 Task: Use the formula "AMORLINC" in spreadsheet "Project portfolio".
Action: Mouse moved to (126, 110)
Screenshot: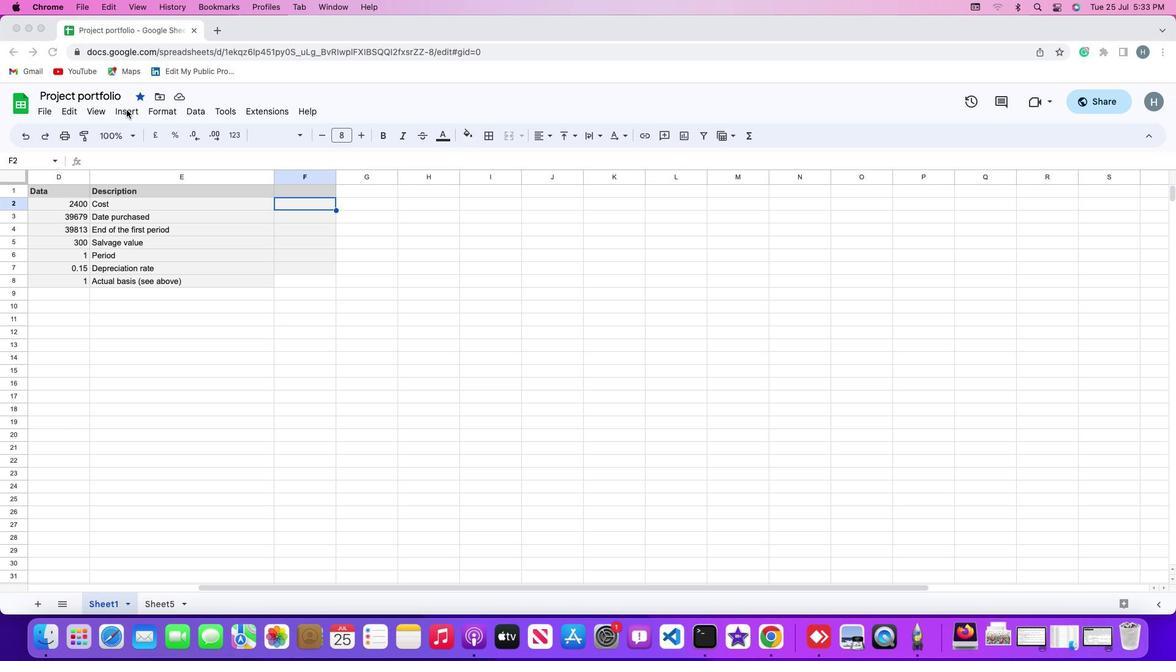 
Action: Mouse pressed left at (126, 110)
Screenshot: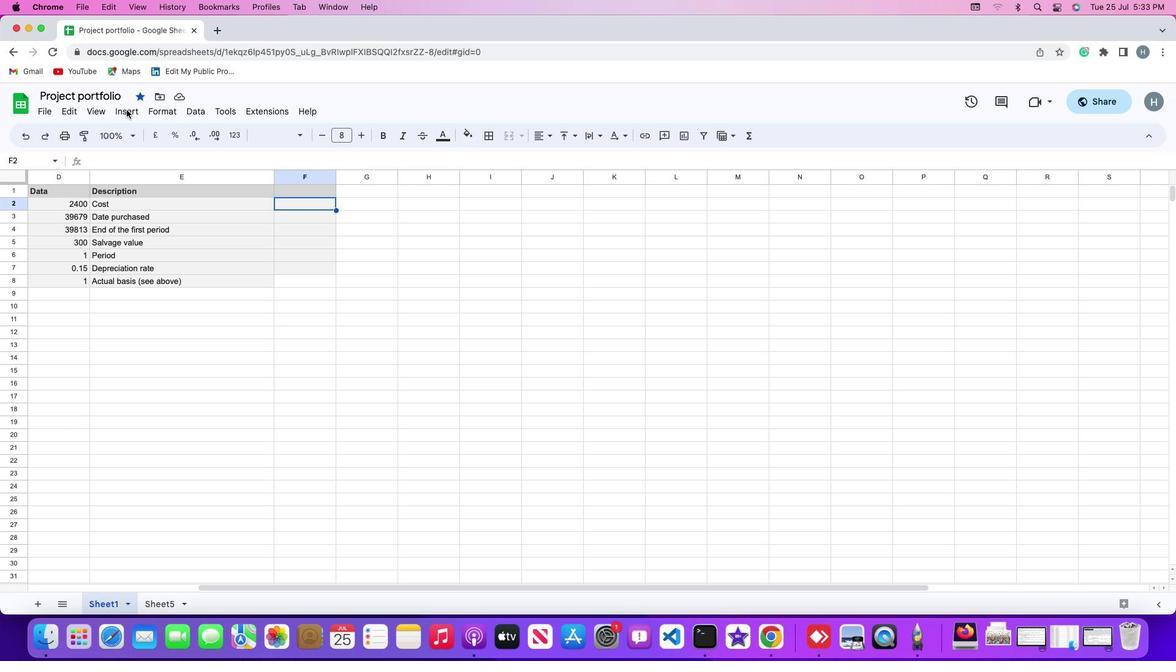 
Action: Mouse moved to (129, 109)
Screenshot: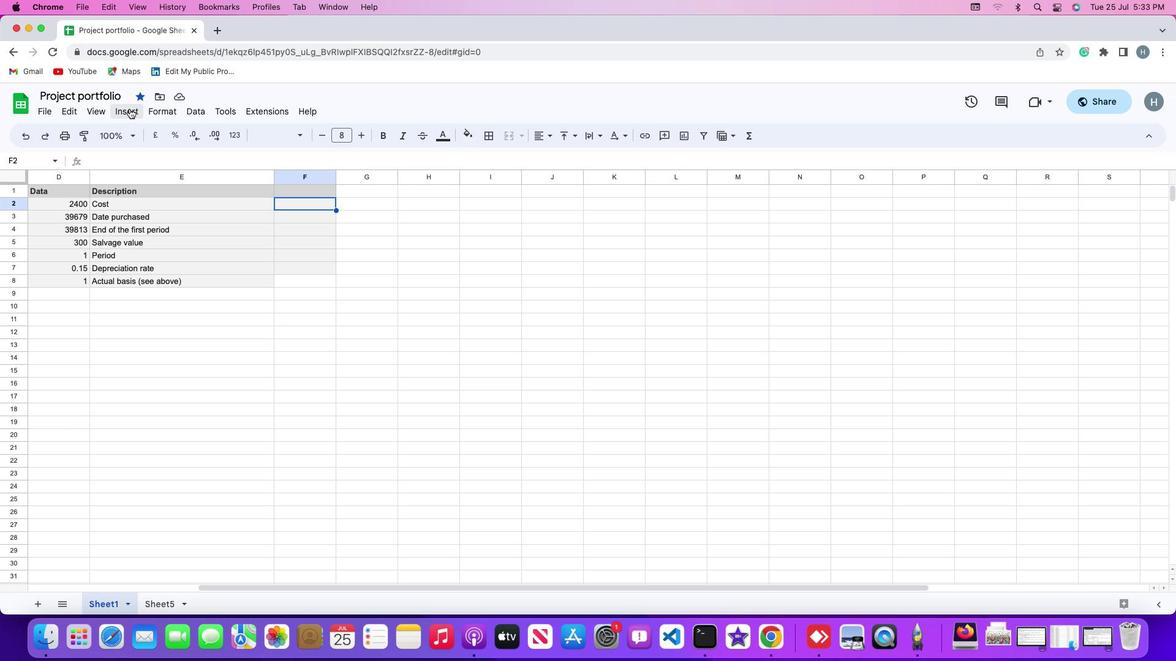 
Action: Mouse pressed left at (129, 109)
Screenshot: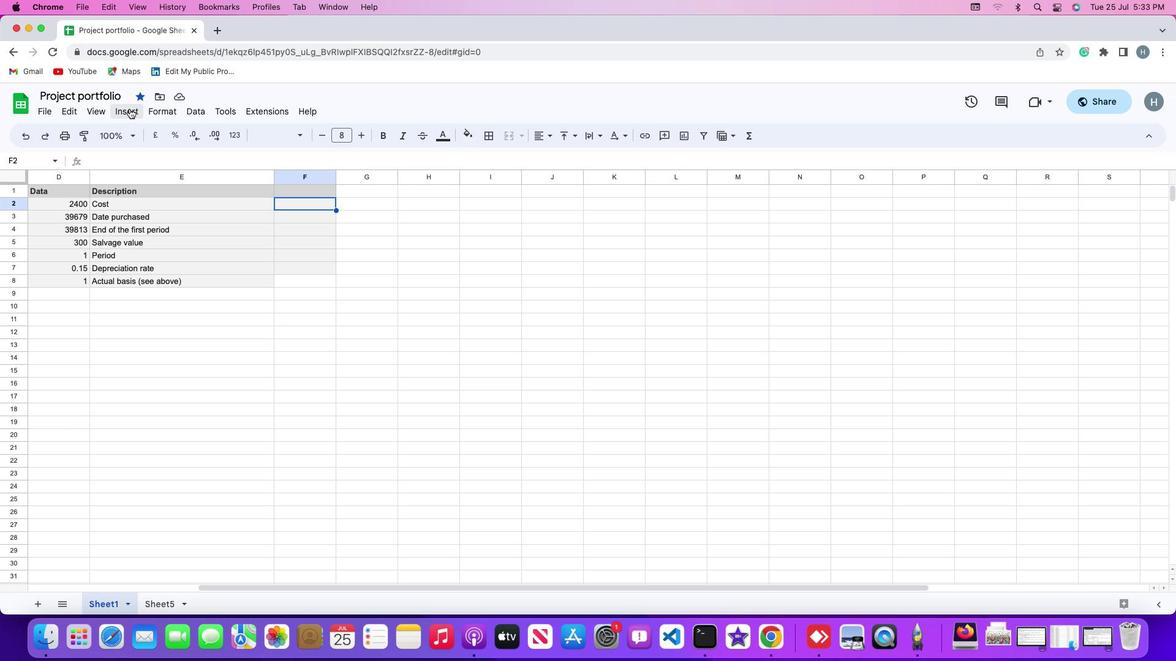 
Action: Mouse moved to (489, 245)
Screenshot: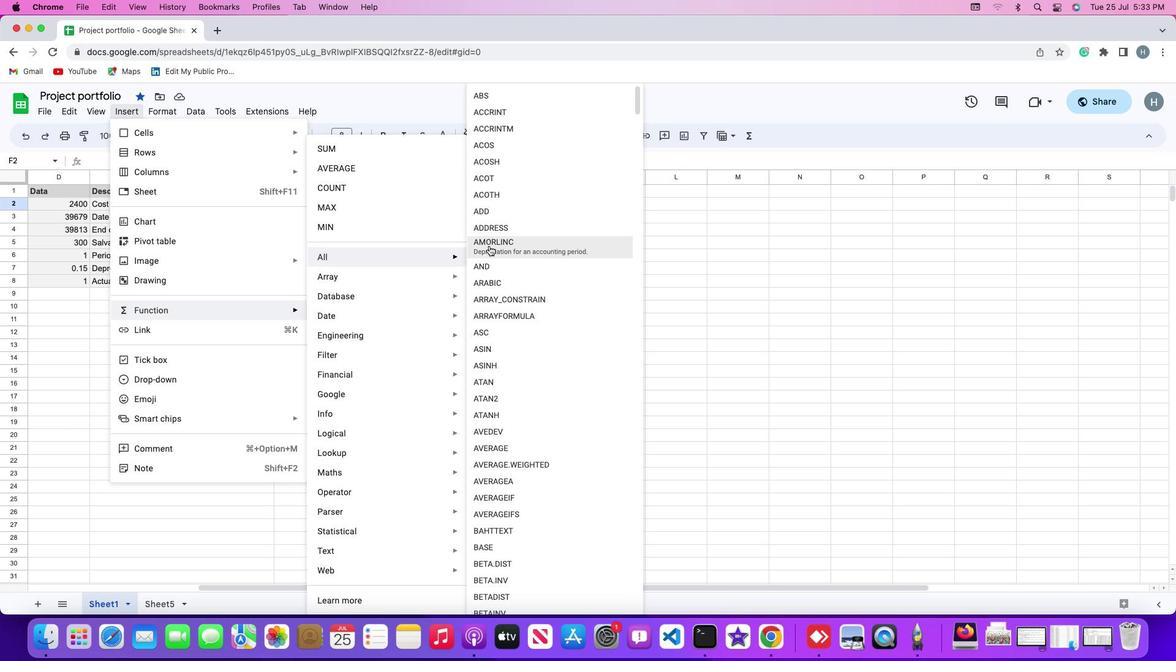 
Action: Mouse pressed left at (489, 245)
Screenshot: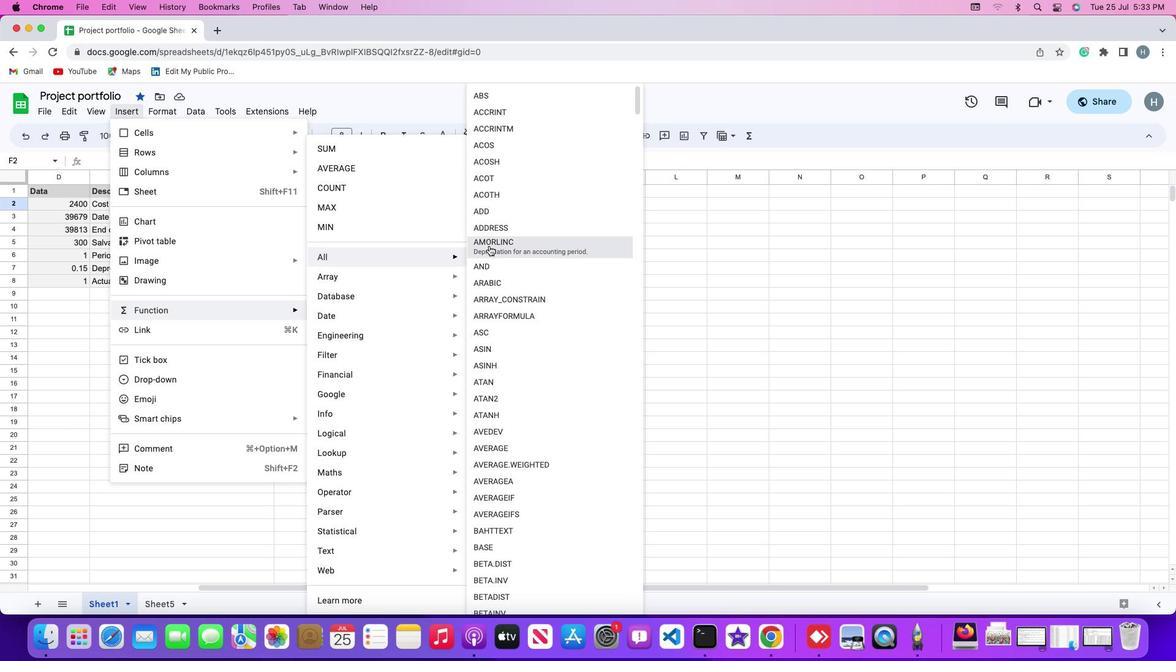 
Action: Mouse moved to (75, 204)
Screenshot: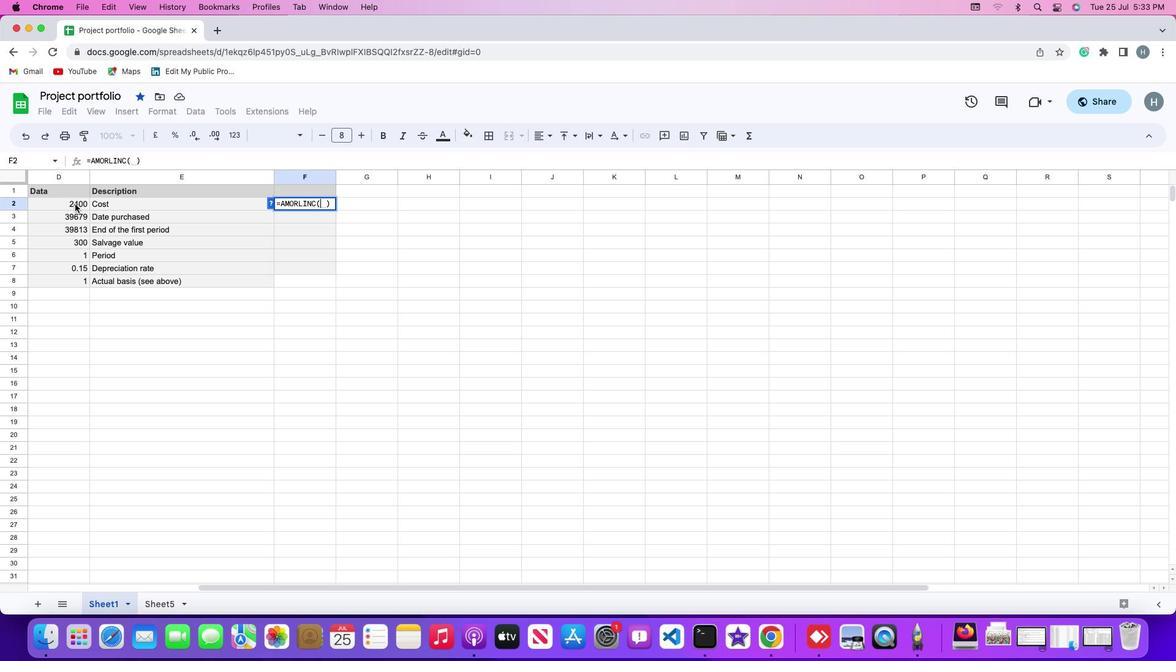 
Action: Mouse pressed left at (75, 204)
Screenshot: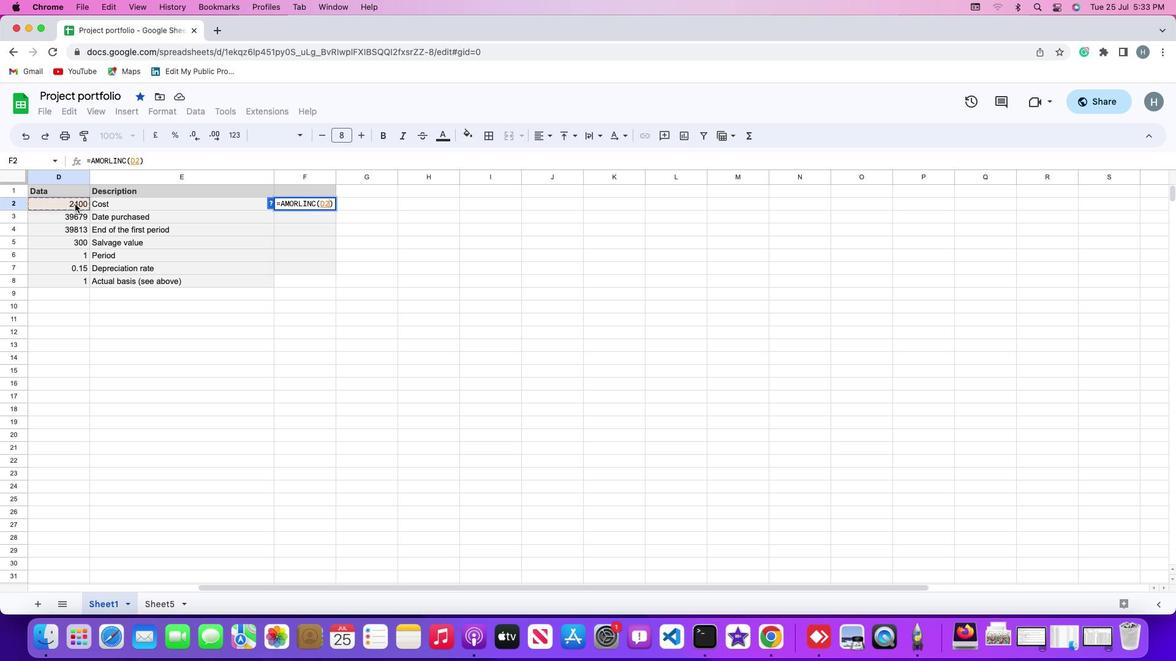 
Action: Key pressed ','
Screenshot: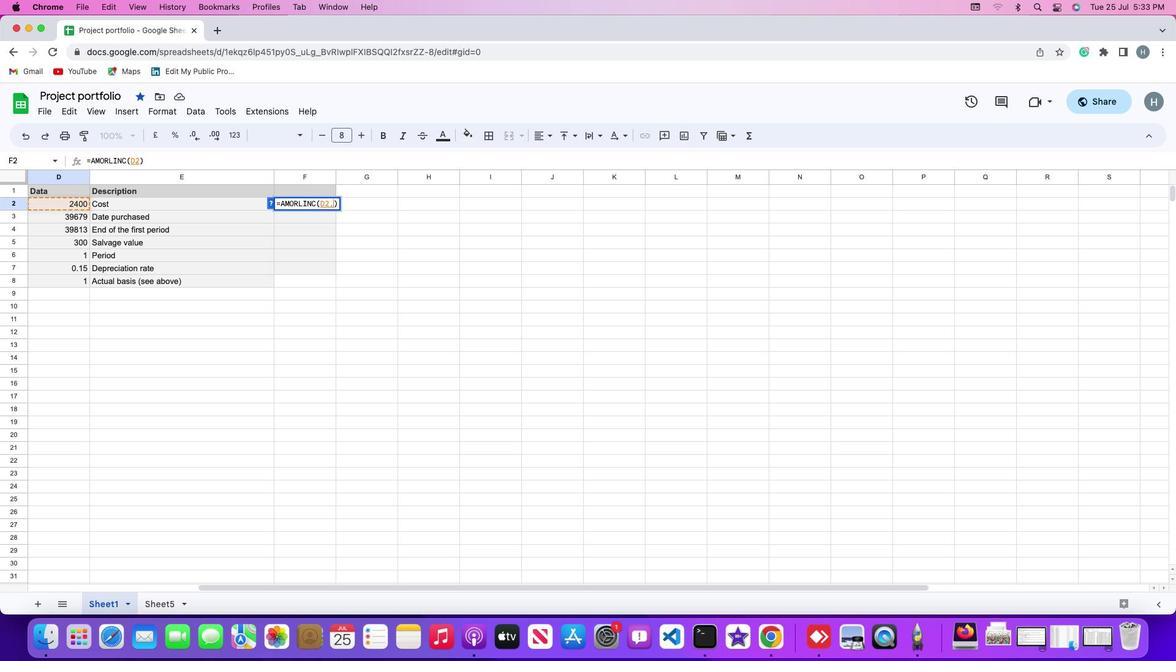 
Action: Mouse moved to (72, 215)
Screenshot: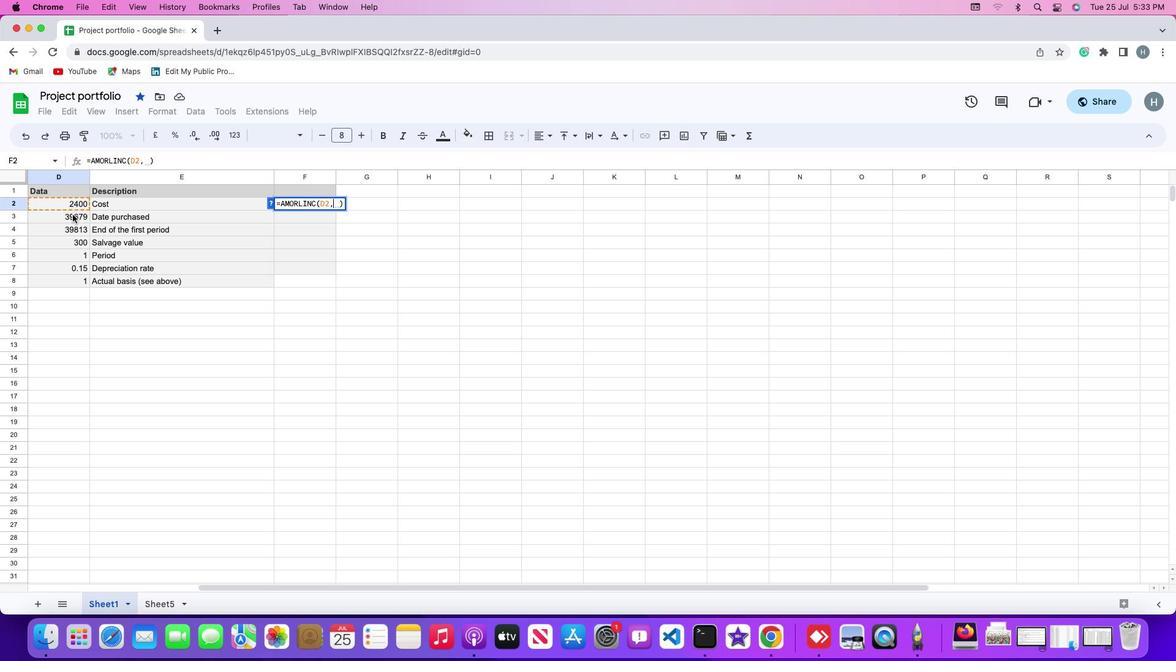 
Action: Mouse pressed left at (72, 215)
Screenshot: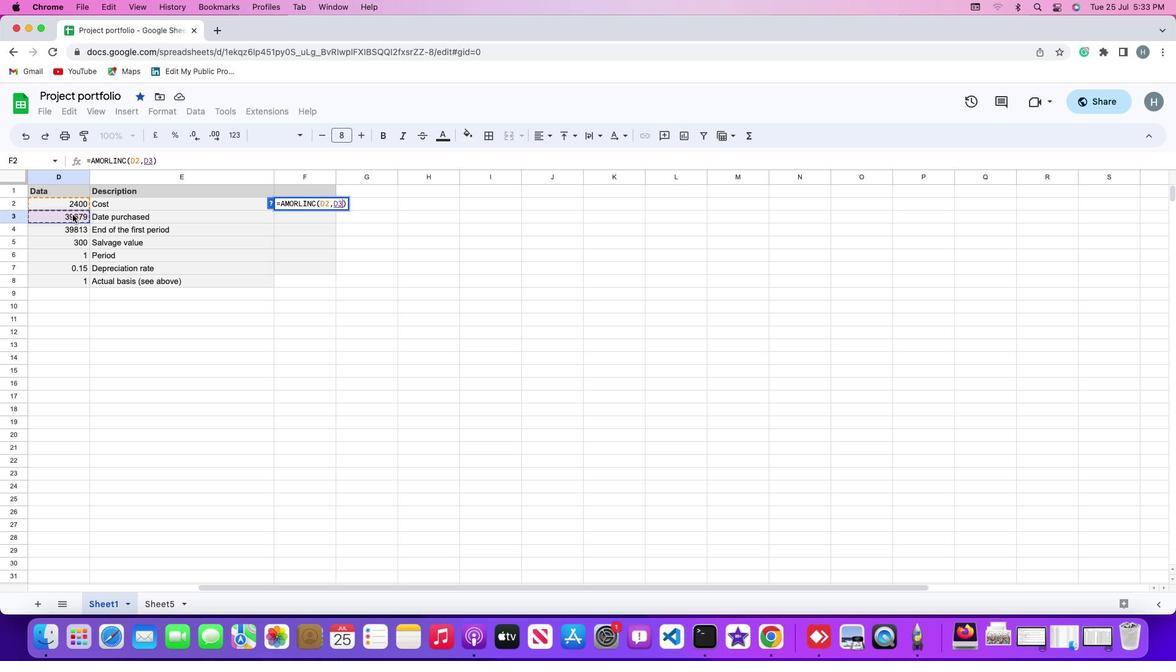 
Action: Key pressed ','
Screenshot: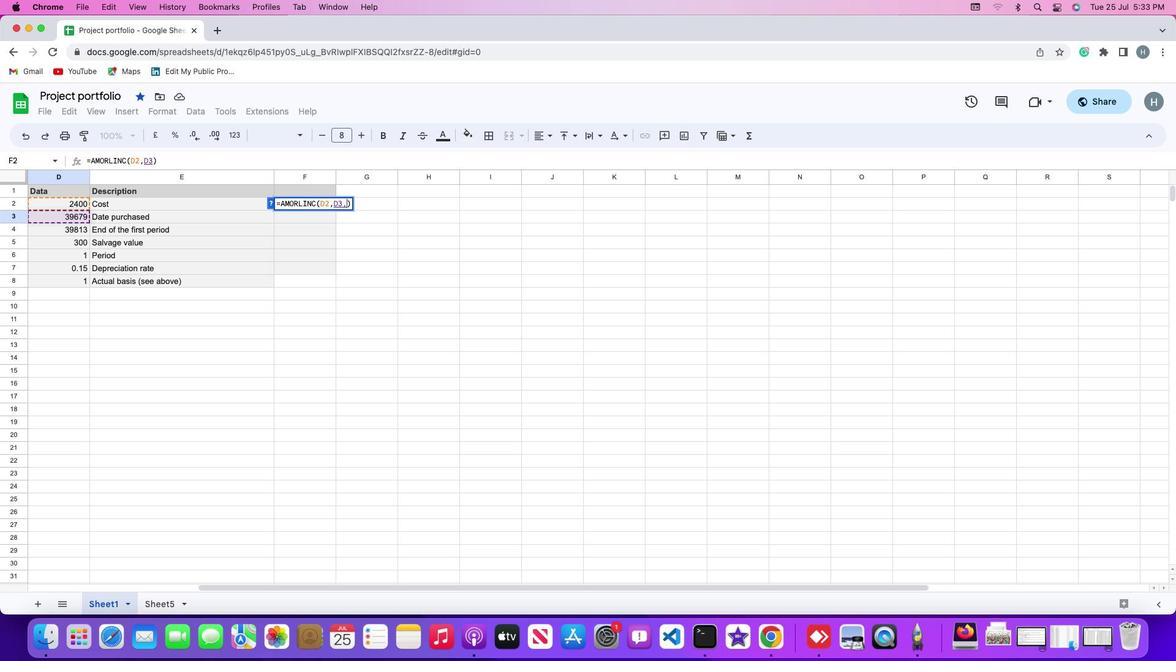 
Action: Mouse moved to (68, 227)
Screenshot: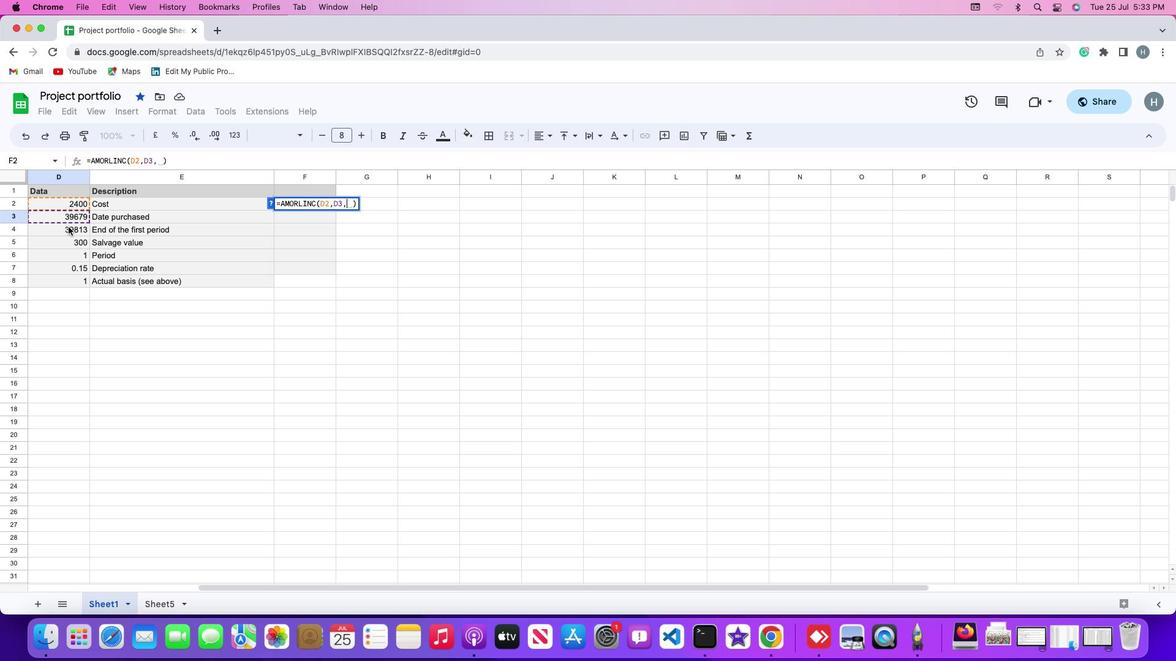 
Action: Mouse pressed left at (68, 227)
Screenshot: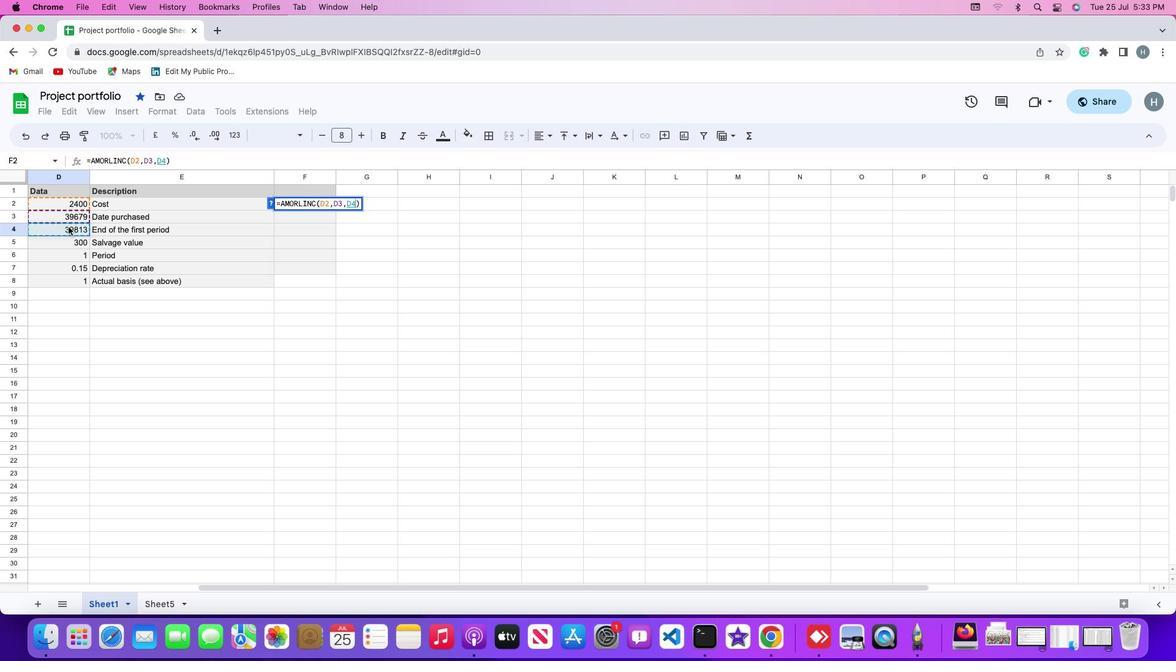 
Action: Key pressed ','
Screenshot: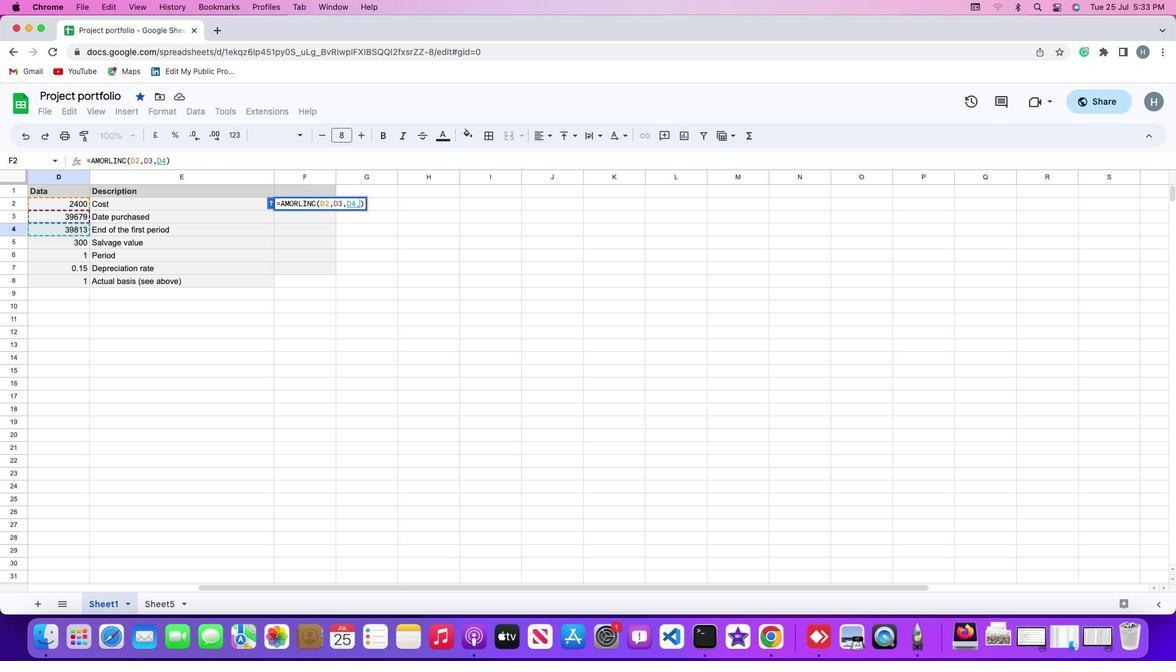 
Action: Mouse moved to (67, 238)
Screenshot: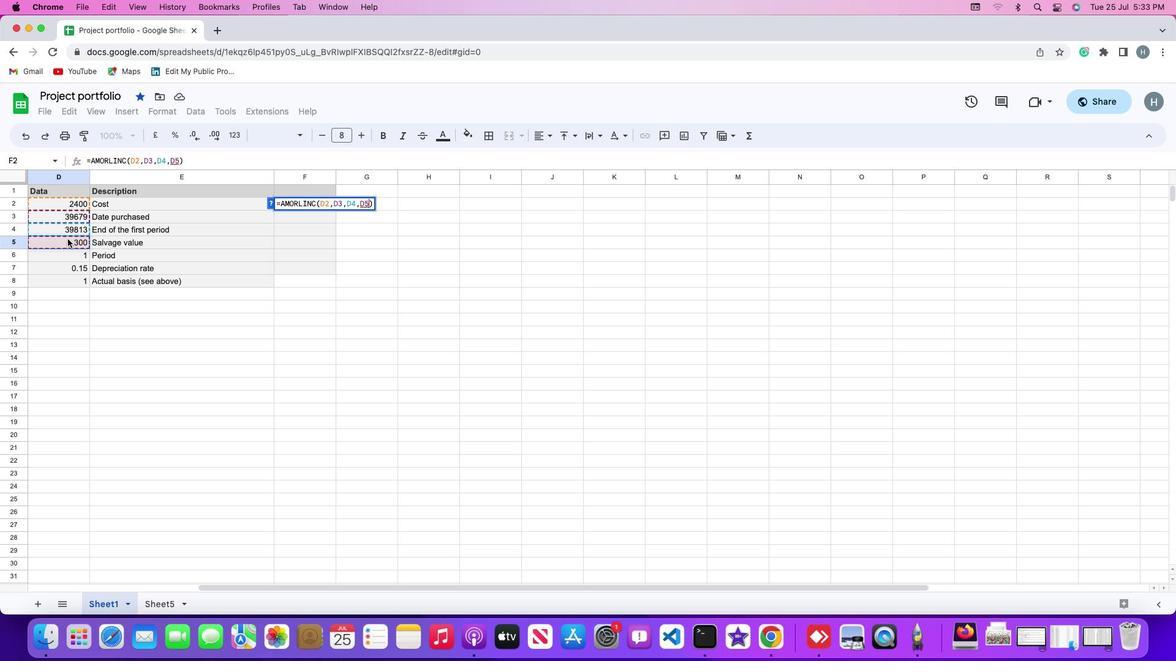 
Action: Mouse pressed left at (67, 238)
Screenshot: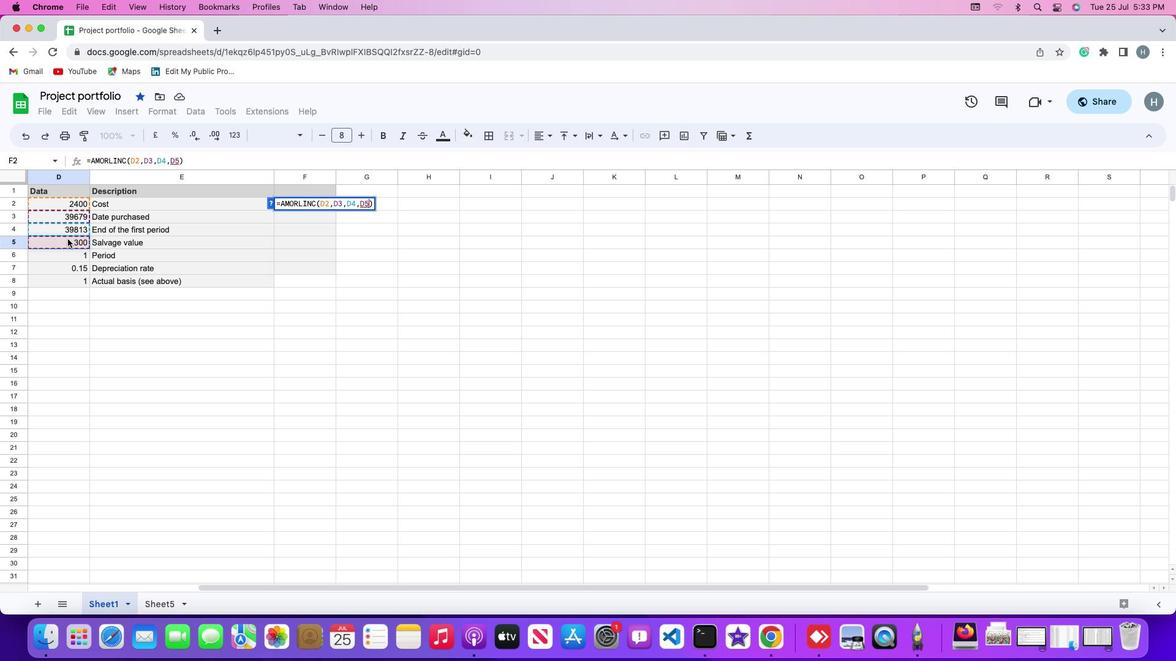 
Action: Mouse moved to (67, 238)
Screenshot: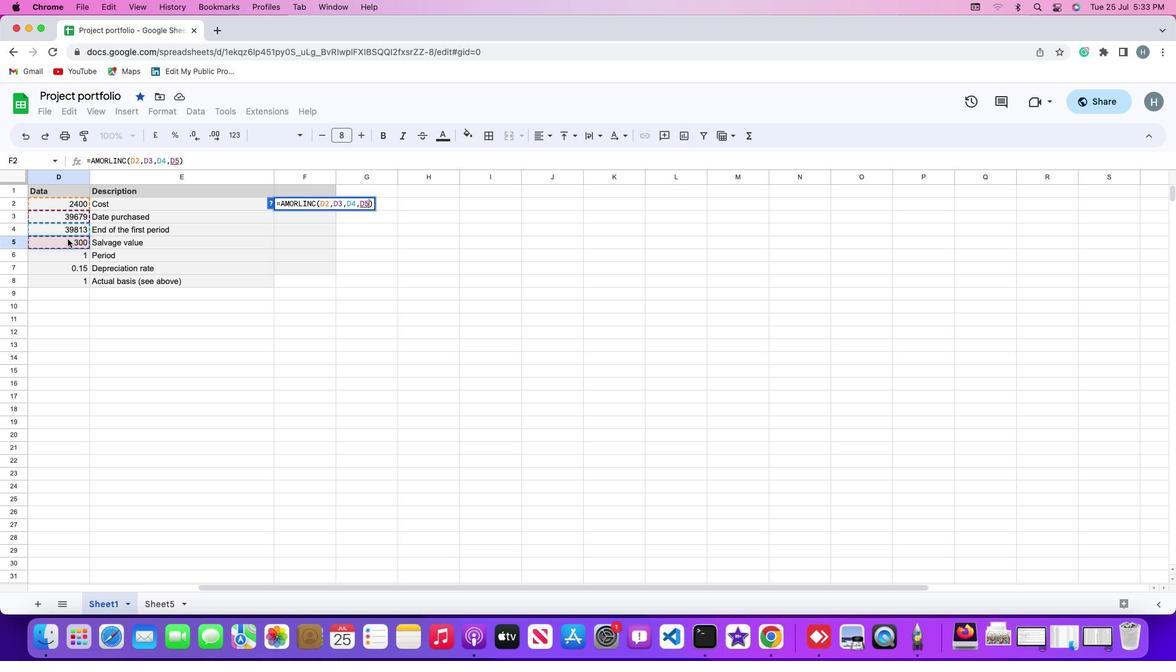 
Action: Key pressed ','
Screenshot: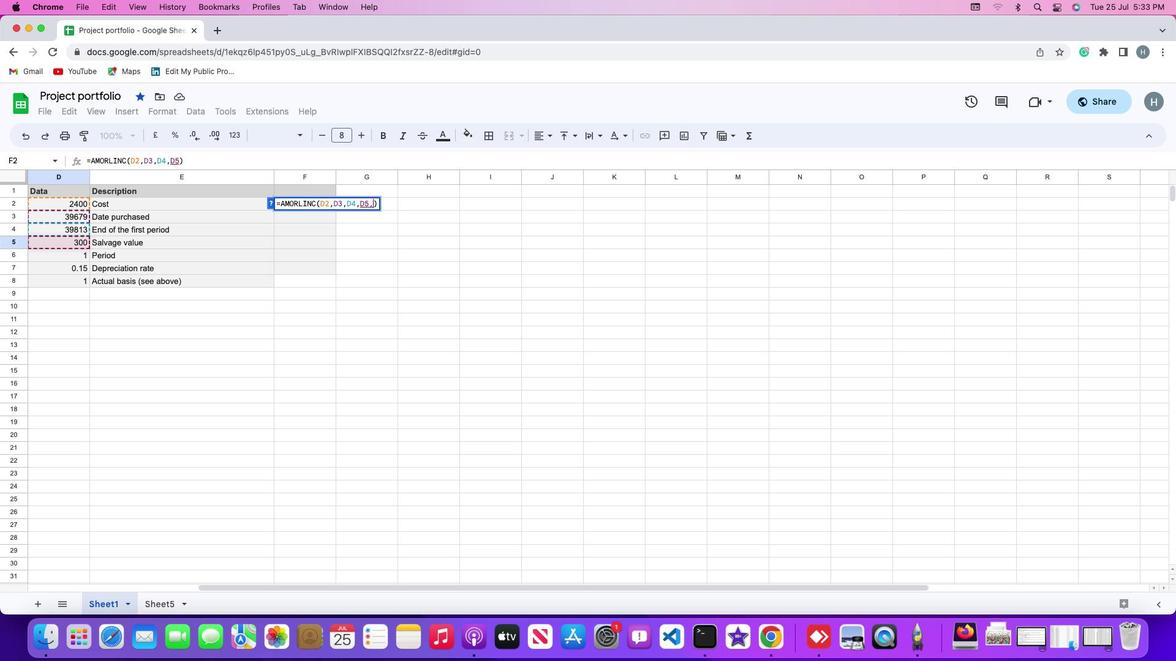 
Action: Mouse moved to (69, 250)
Screenshot: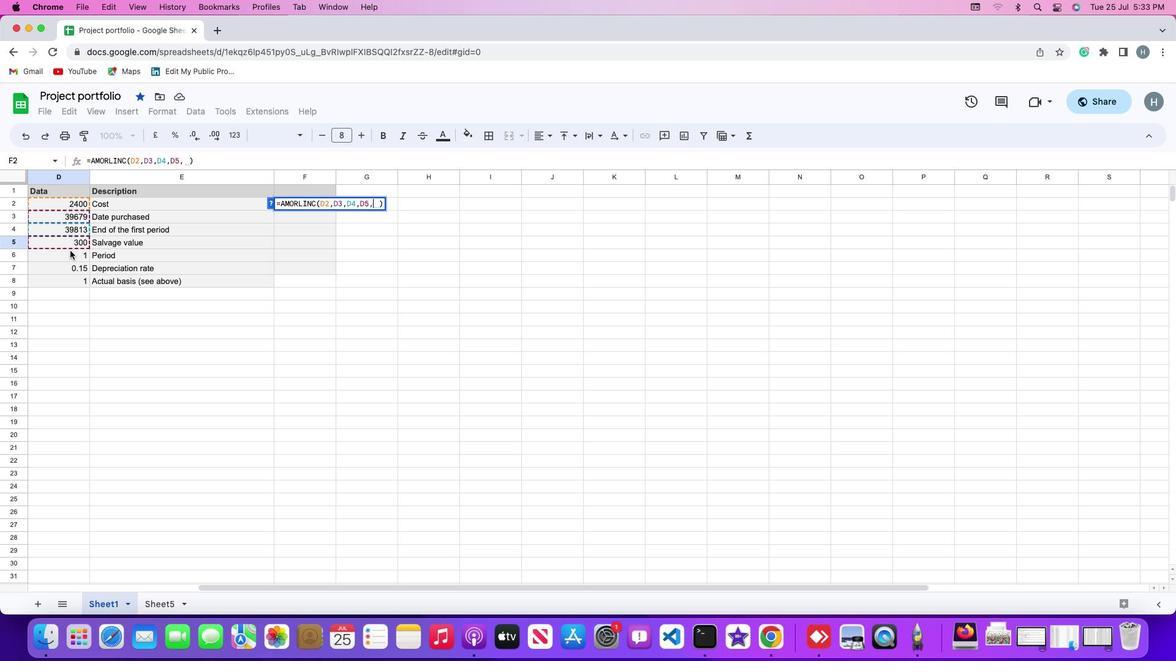 
Action: Mouse pressed left at (69, 250)
Screenshot: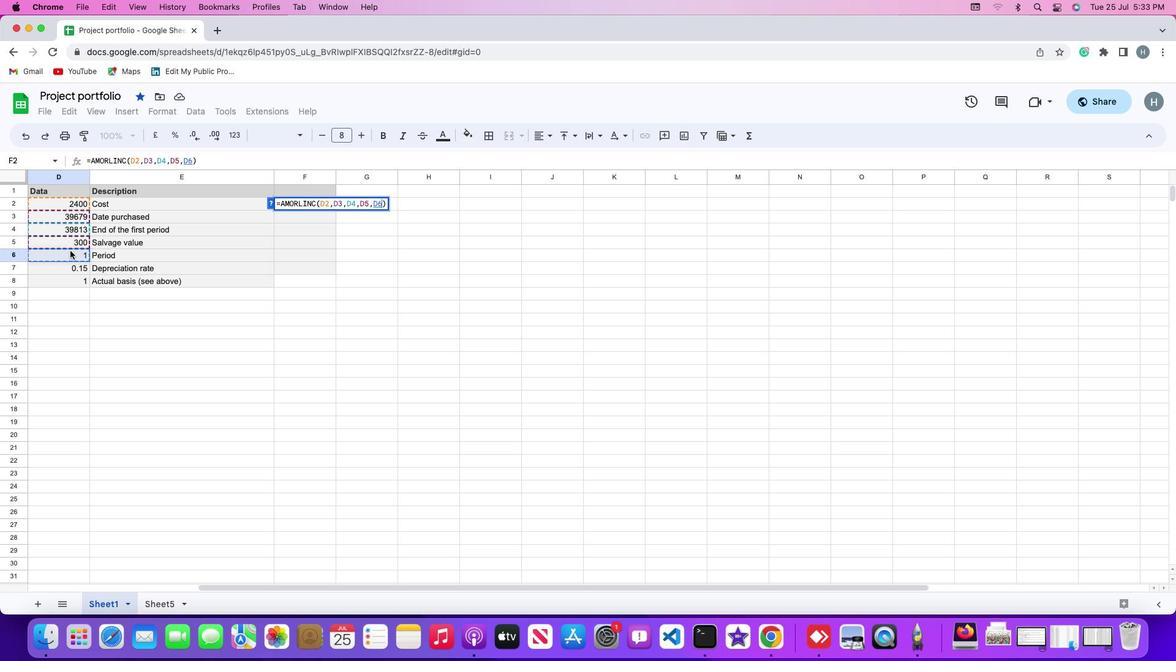 
Action: Key pressed ','
Screenshot: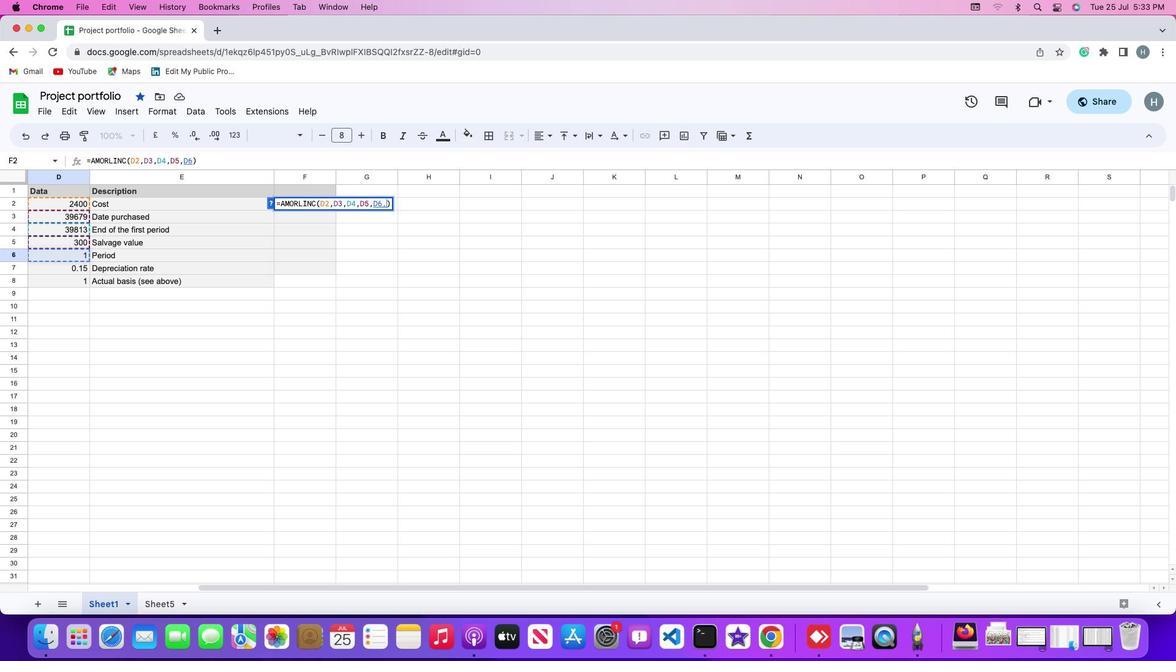 
Action: Mouse moved to (69, 265)
Screenshot: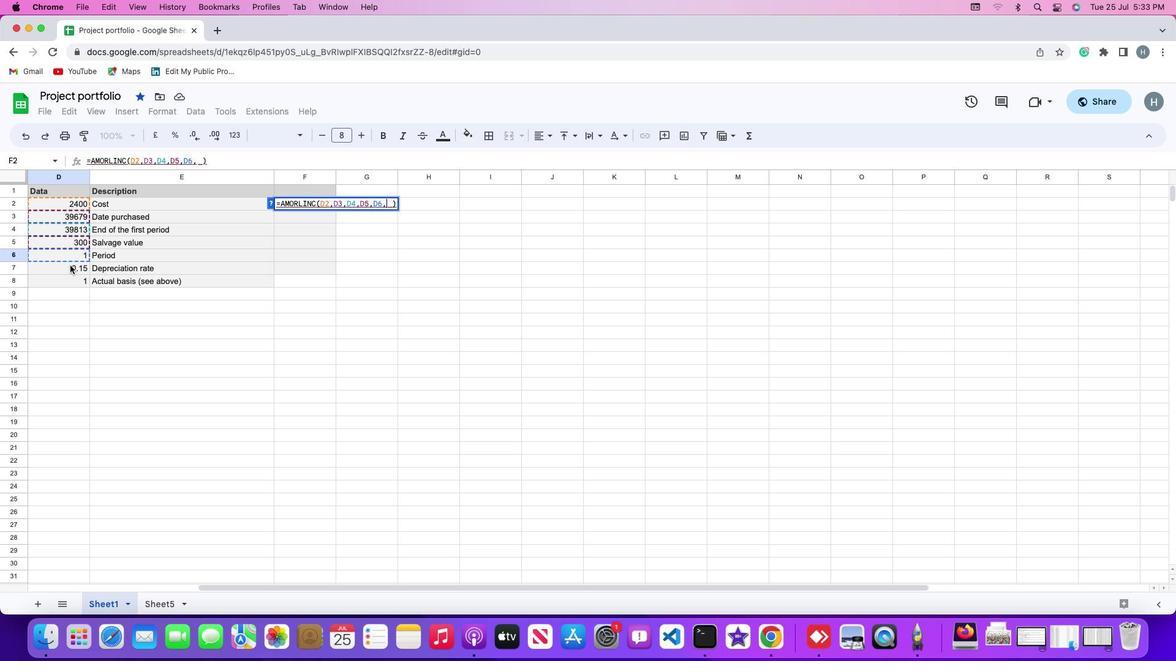 
Action: Mouse pressed left at (69, 265)
Screenshot: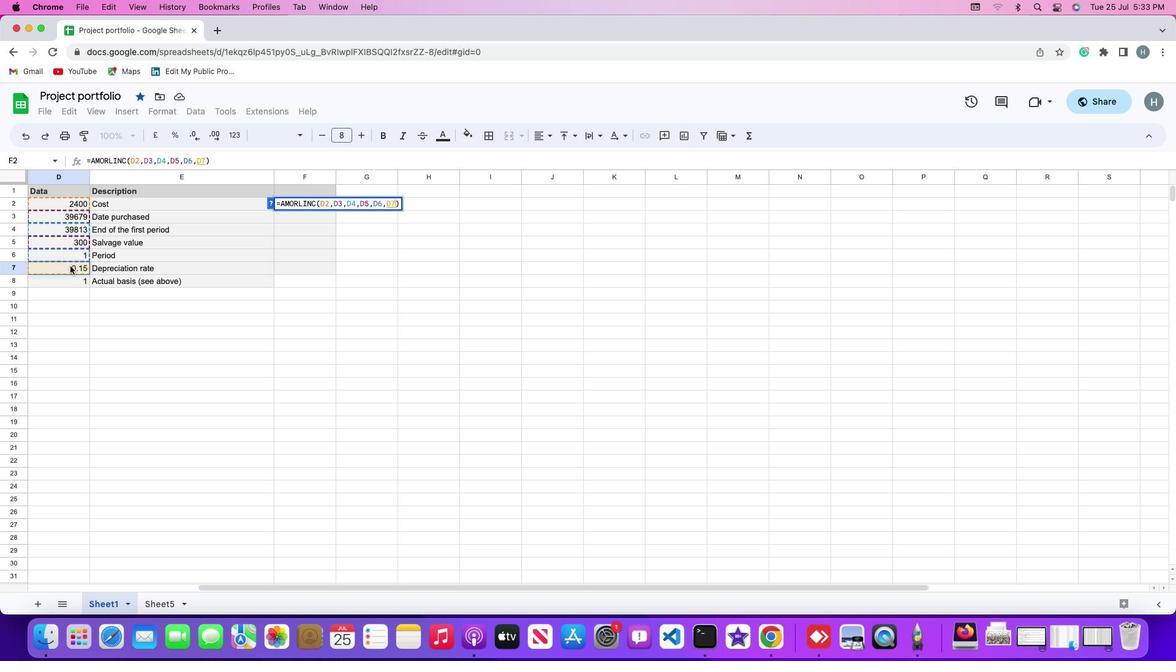 
Action: Mouse moved to (70, 265)
Screenshot: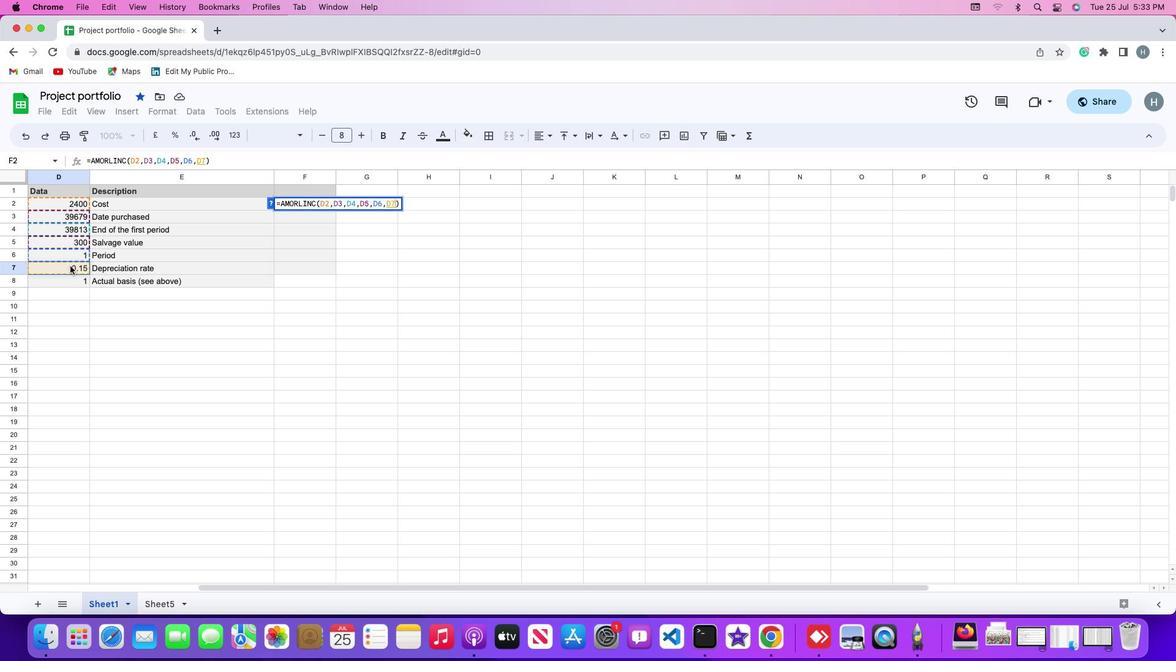 
Action: Key pressed ','
Screenshot: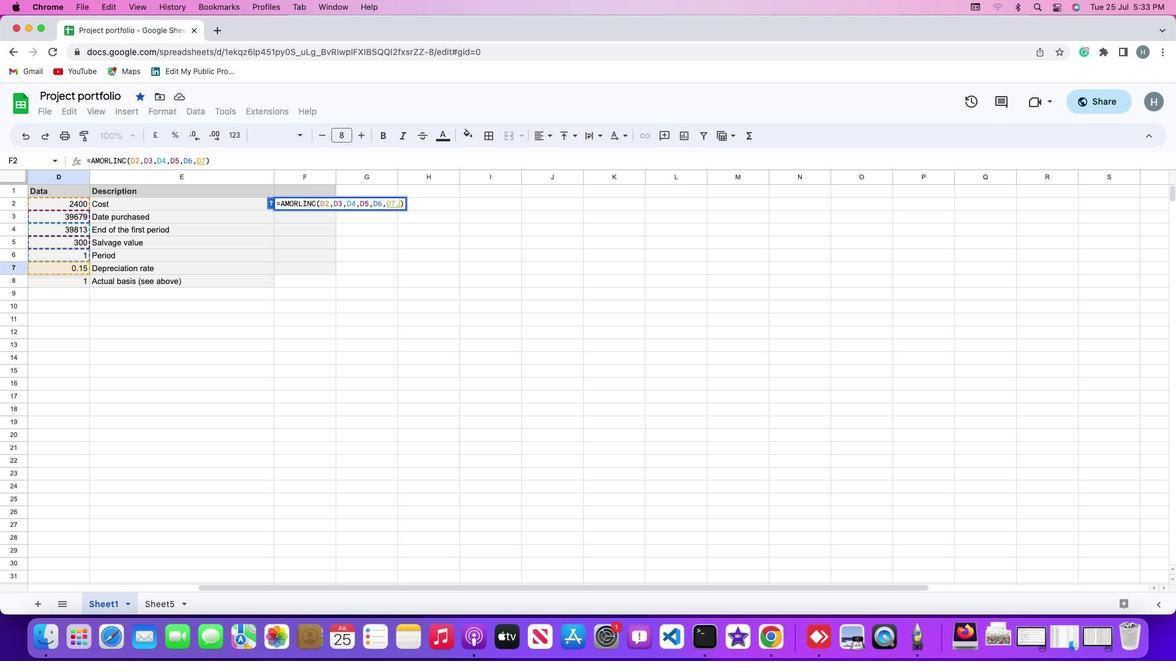 
Action: Mouse pressed left at (70, 265)
Screenshot: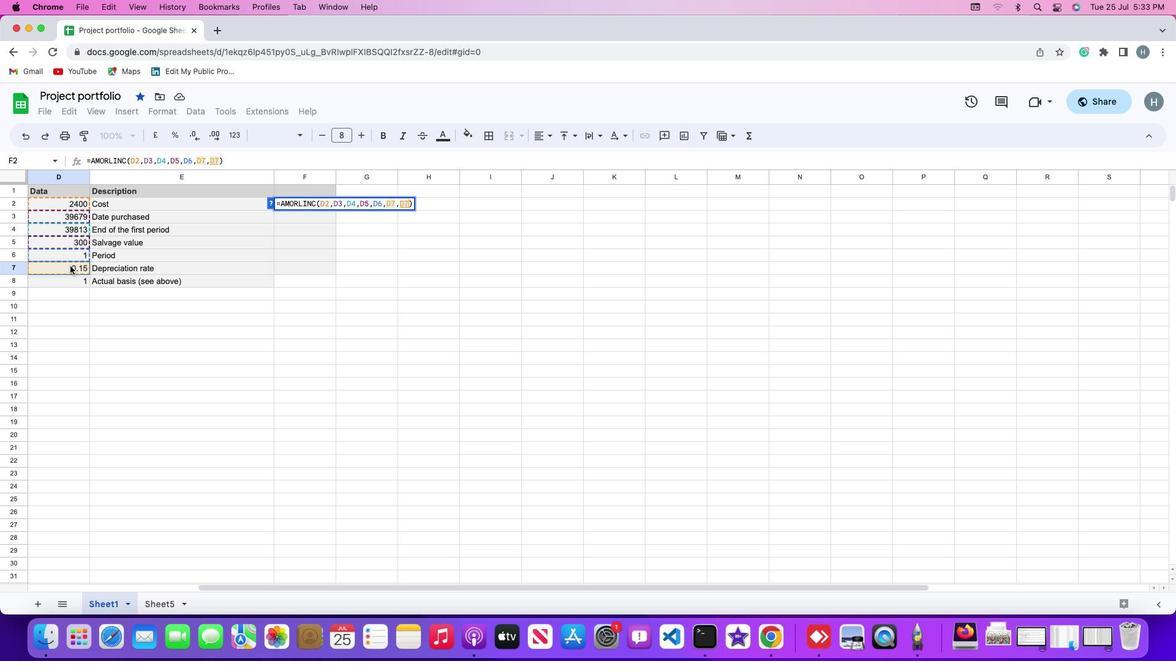 
Action: Mouse moved to (71, 264)
Screenshot: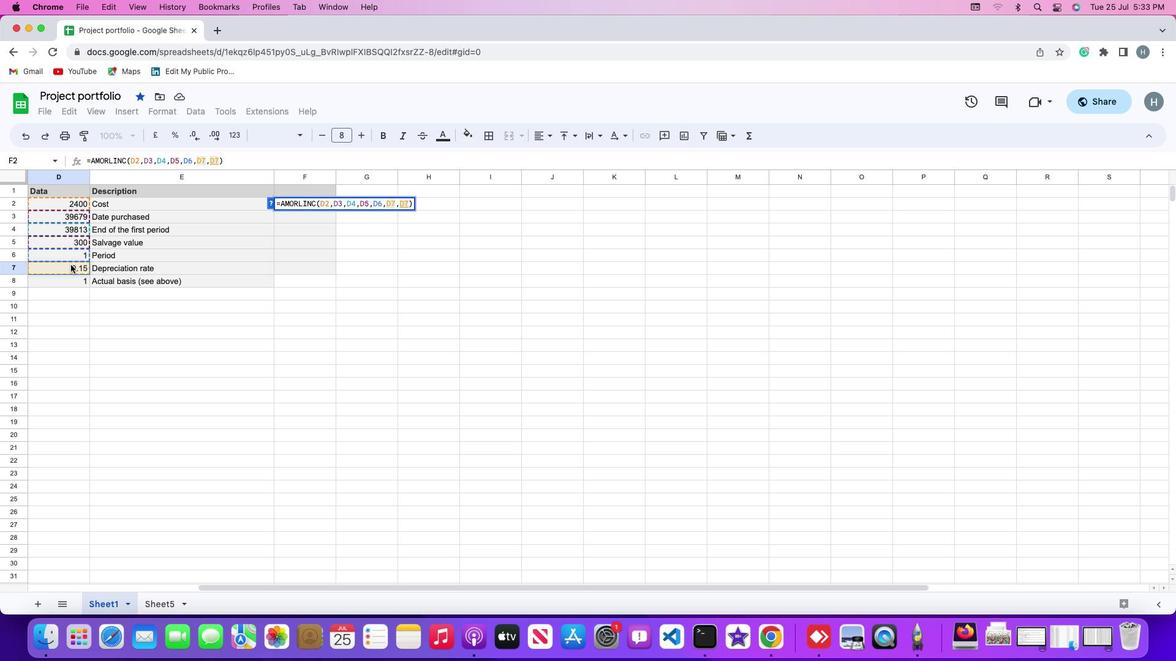 
Action: Key pressed Key.enter
Screenshot: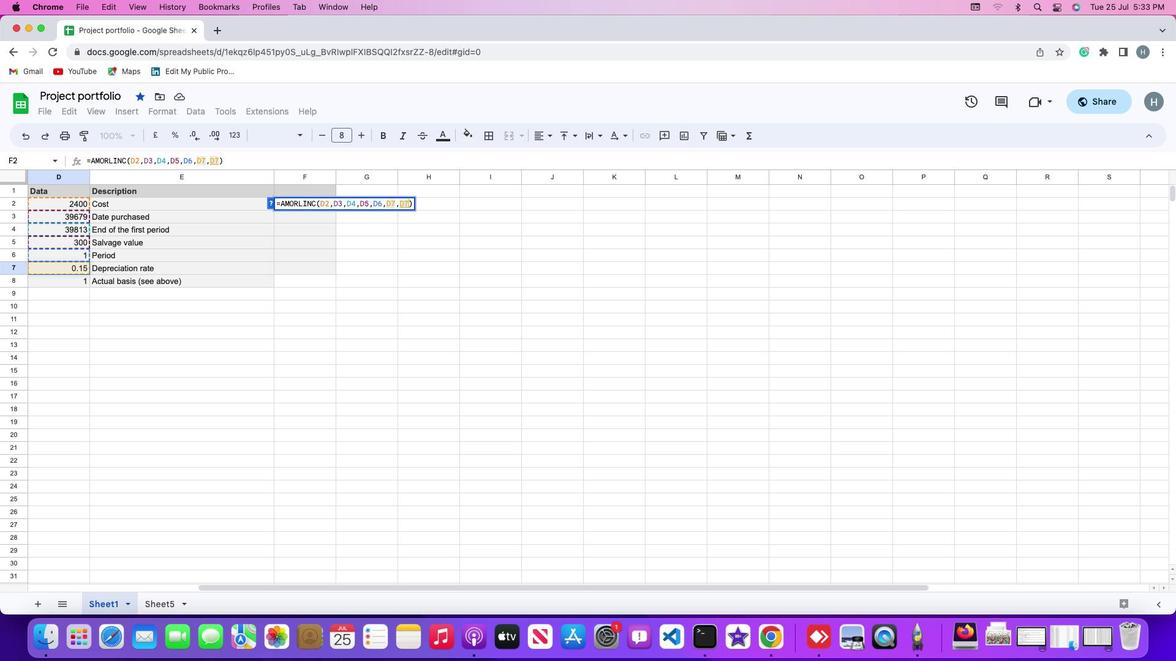
Action: Mouse moved to (308, 271)
Screenshot: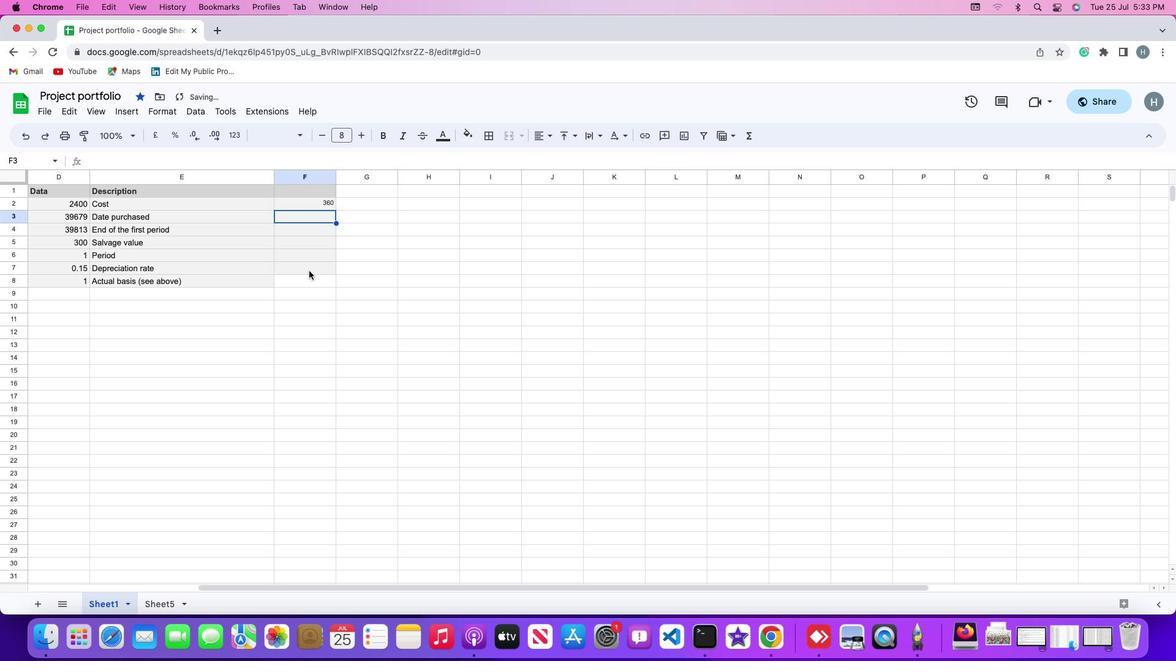 
